 Task: Look for products in the category "Variety Packs" that are on sale.
Action: Mouse moved to (711, 257)
Screenshot: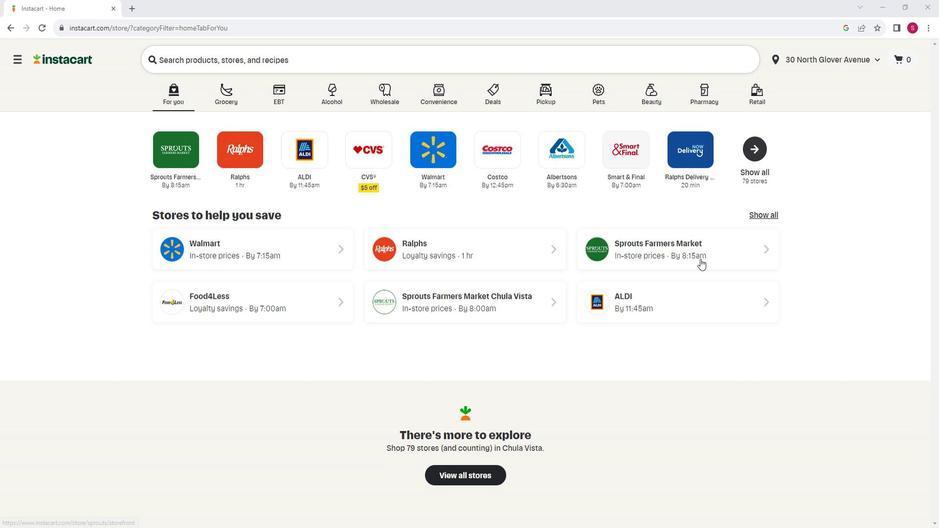 
Action: Mouse pressed left at (711, 257)
Screenshot: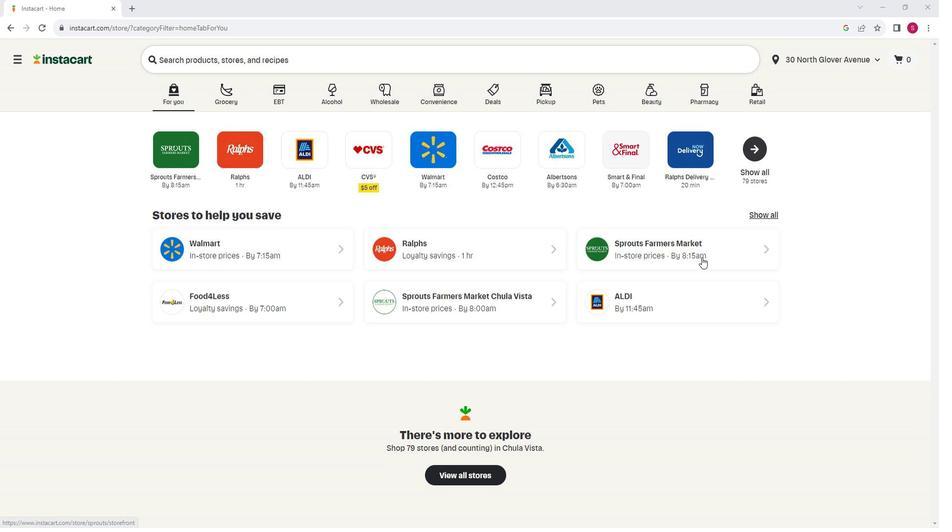 
Action: Mouse moved to (16, 344)
Screenshot: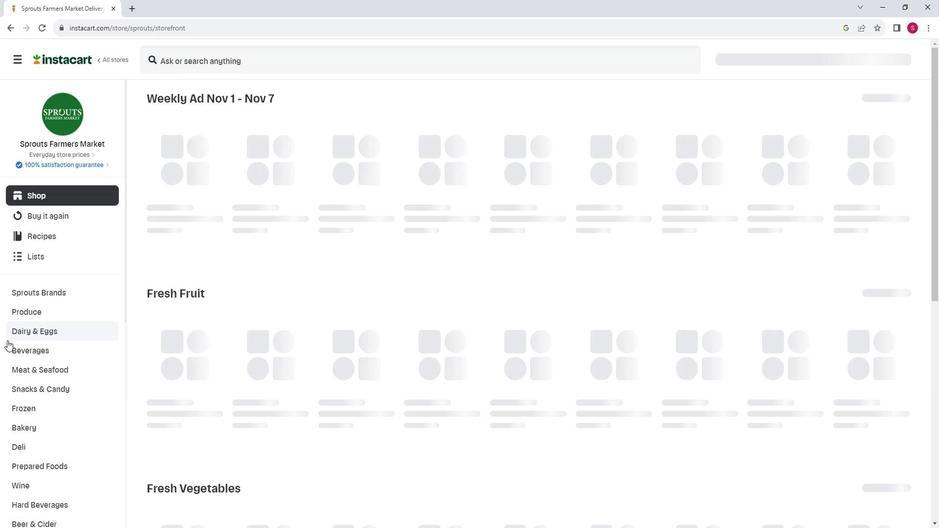
Action: Mouse scrolled (16, 343) with delta (0, 0)
Screenshot: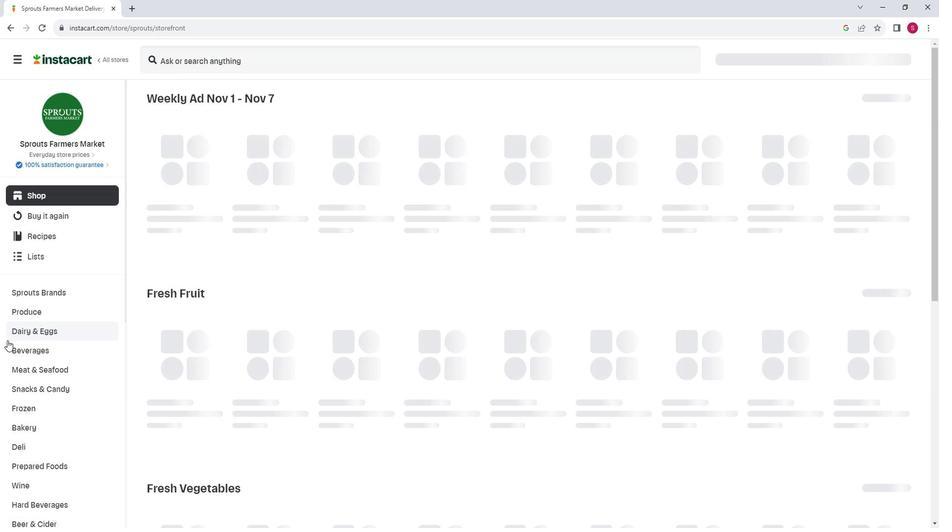 
Action: Mouse moved to (62, 464)
Screenshot: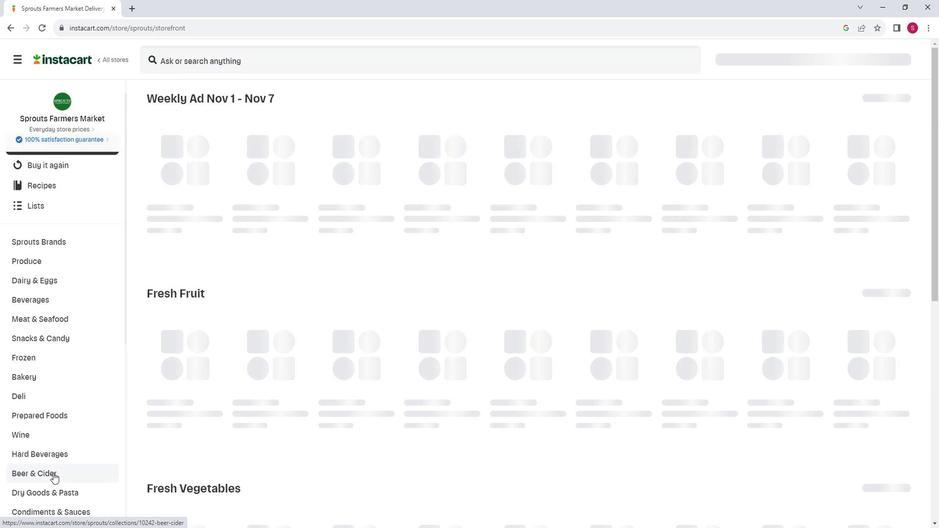 
Action: Mouse pressed left at (62, 464)
Screenshot: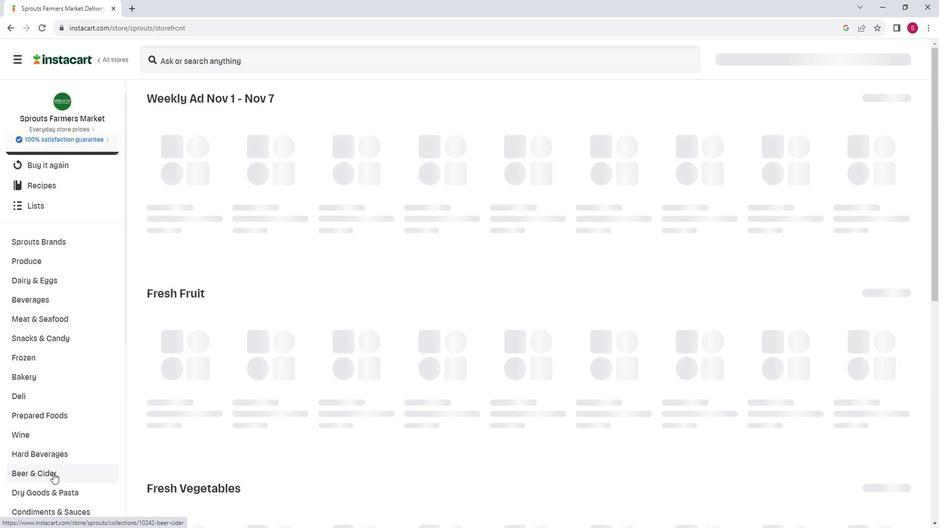 
Action: Mouse moved to (543, 130)
Screenshot: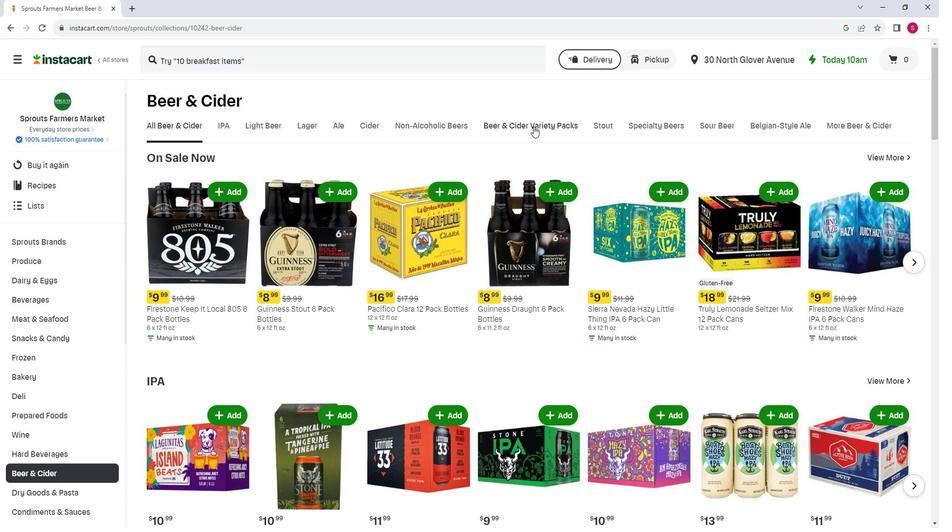 
Action: Mouse pressed left at (543, 130)
Screenshot: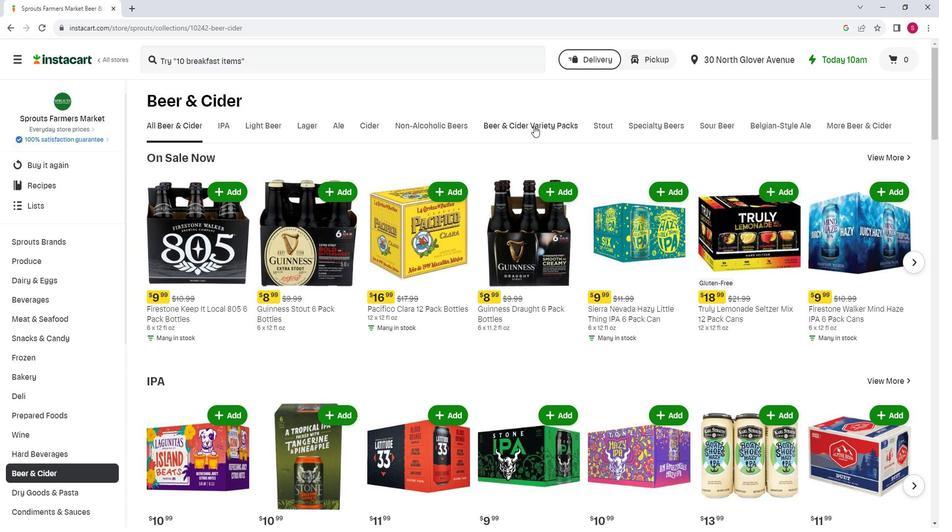 
Action: Mouse moved to (232, 164)
Screenshot: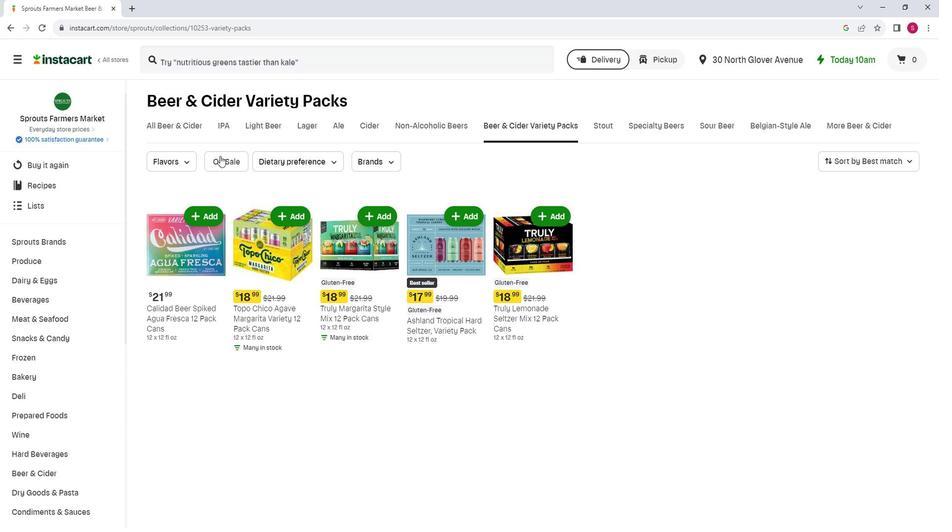
Action: Mouse pressed left at (232, 164)
Screenshot: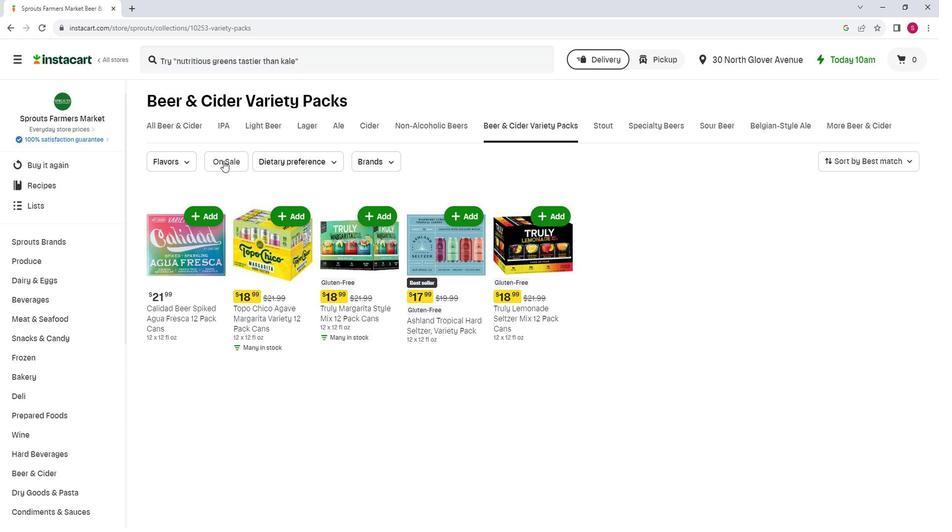 
Action: Mouse moved to (440, 183)
Screenshot: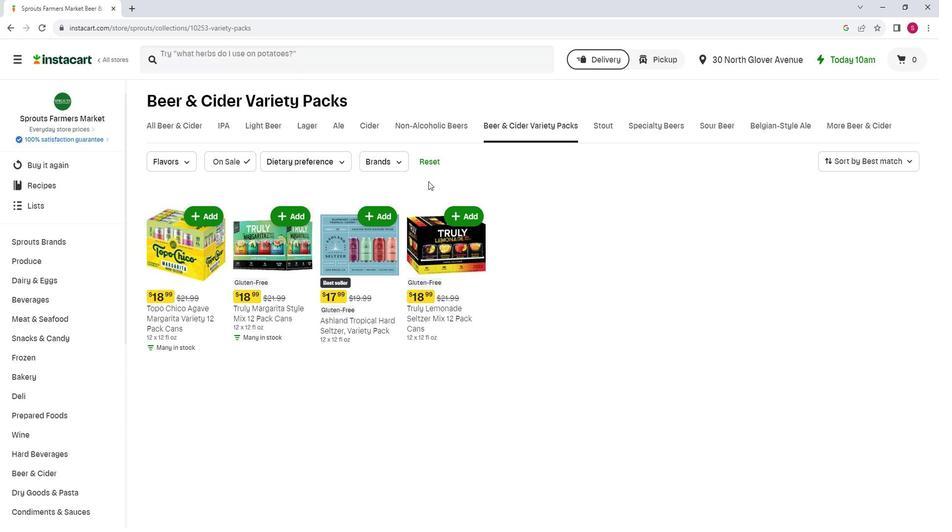 
